 Task: Create ChildIssue0005 as Child Issue of Issue Issue0003 in Backlog  in Scrum Project Project0001 in Jira
Action: Mouse moved to (399, 451)
Screenshot: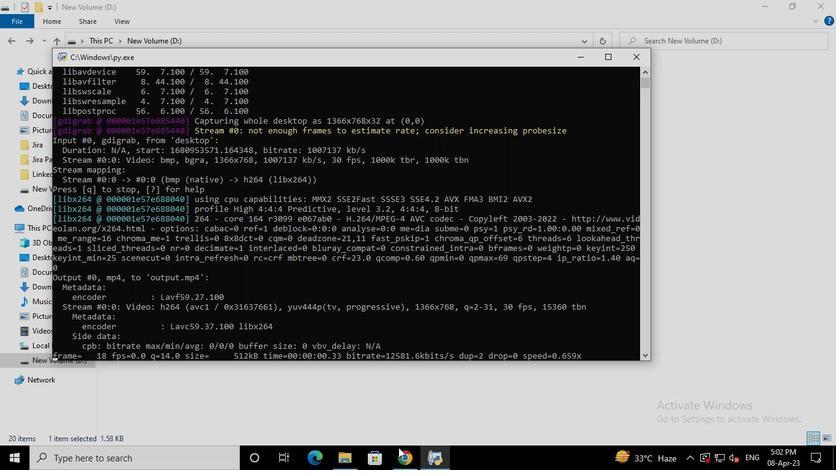 
Action: Mouse pressed left at (399, 451)
Screenshot: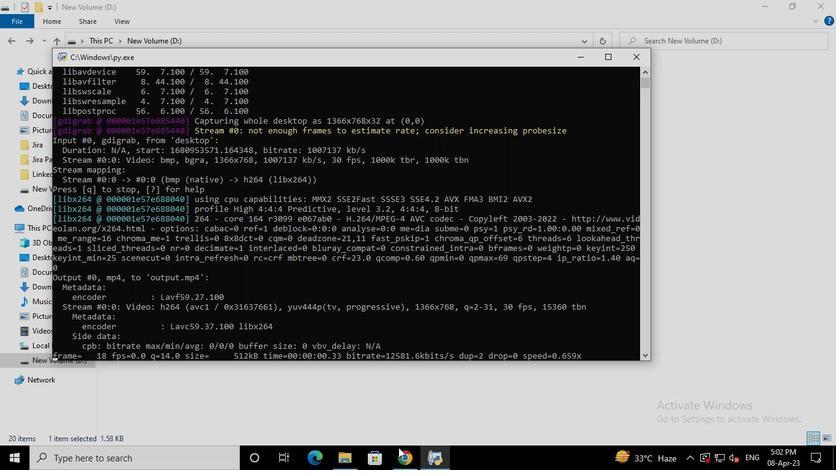 
Action: Mouse moved to (82, 188)
Screenshot: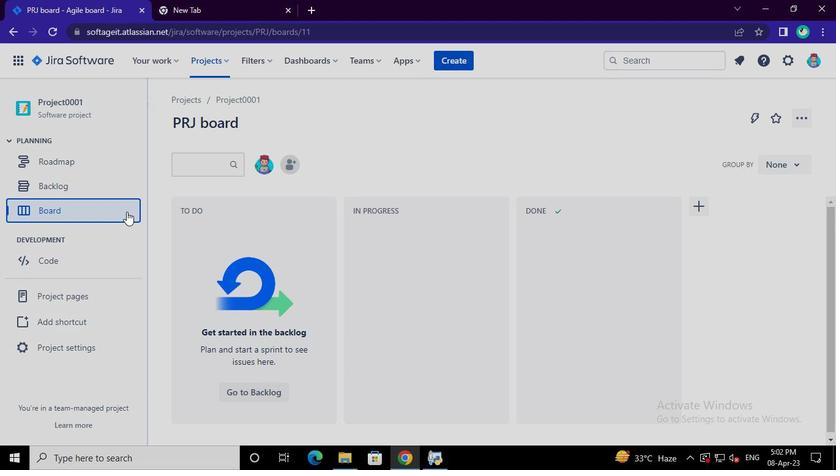 
Action: Mouse pressed left at (82, 188)
Screenshot: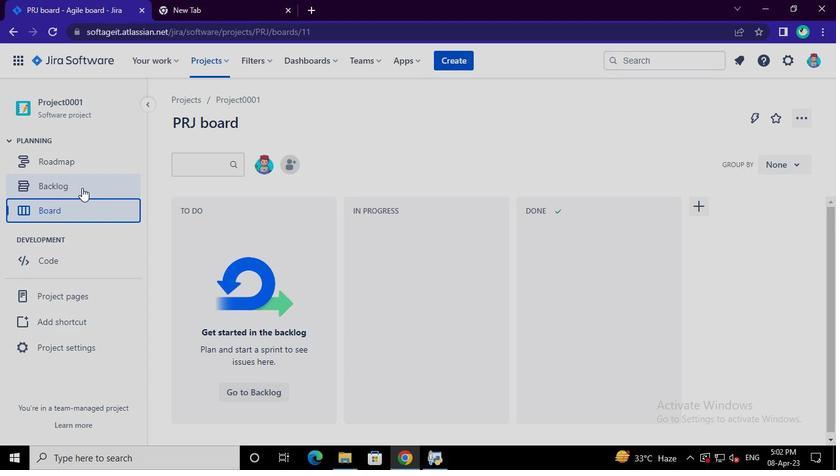 
Action: Mouse moved to (260, 330)
Screenshot: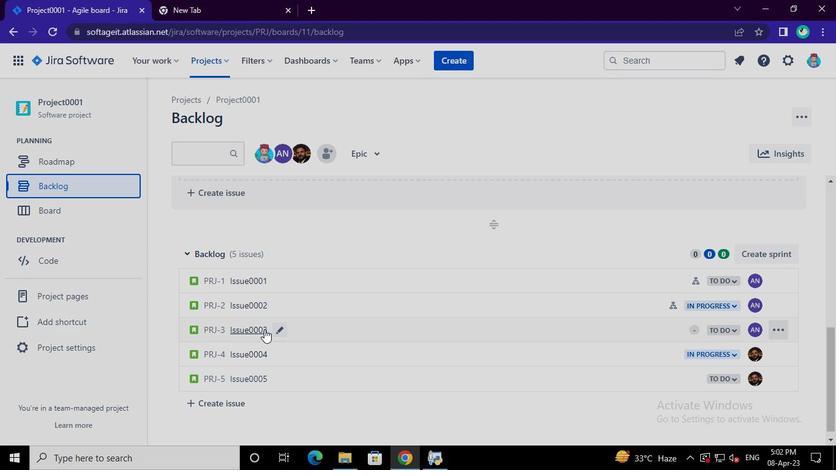 
Action: Mouse pressed left at (260, 330)
Screenshot: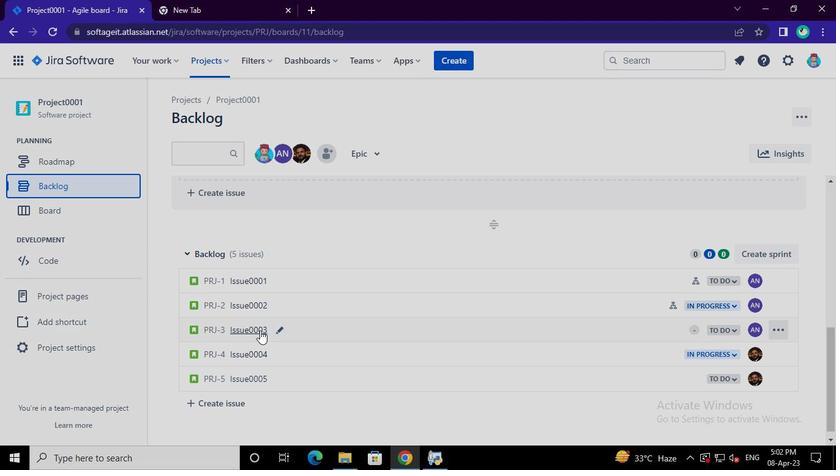 
Action: Mouse moved to (621, 246)
Screenshot: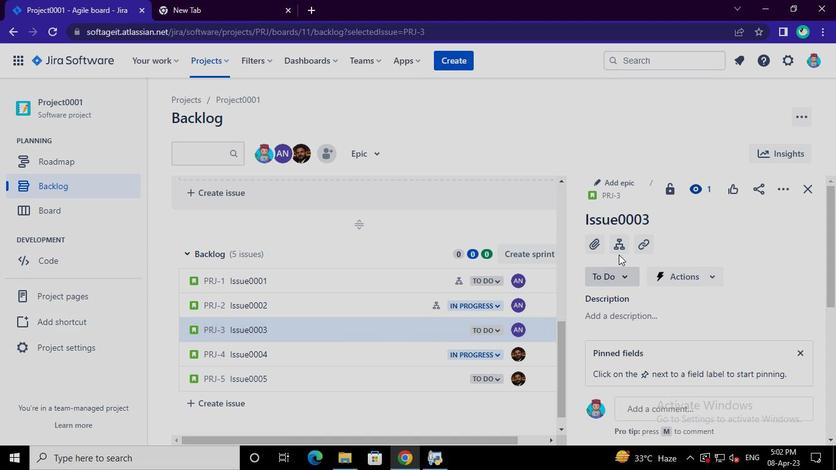 
Action: Mouse pressed left at (621, 246)
Screenshot: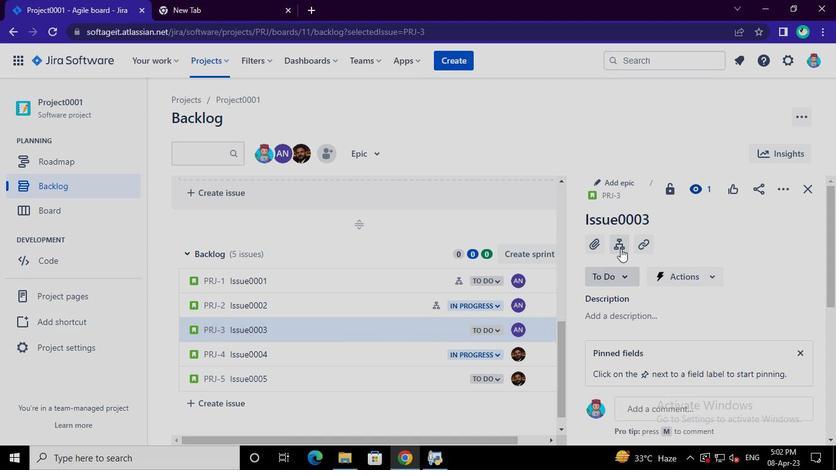 
Action: Mouse moved to (629, 294)
Screenshot: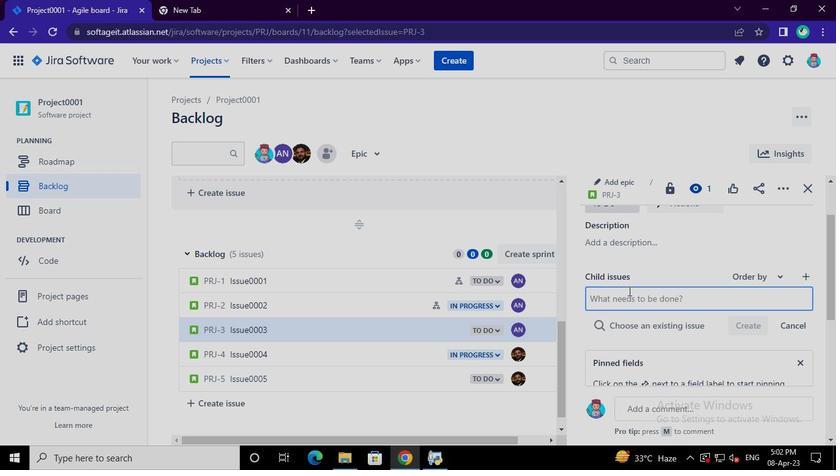 
Action: Mouse pressed left at (629, 294)
Screenshot: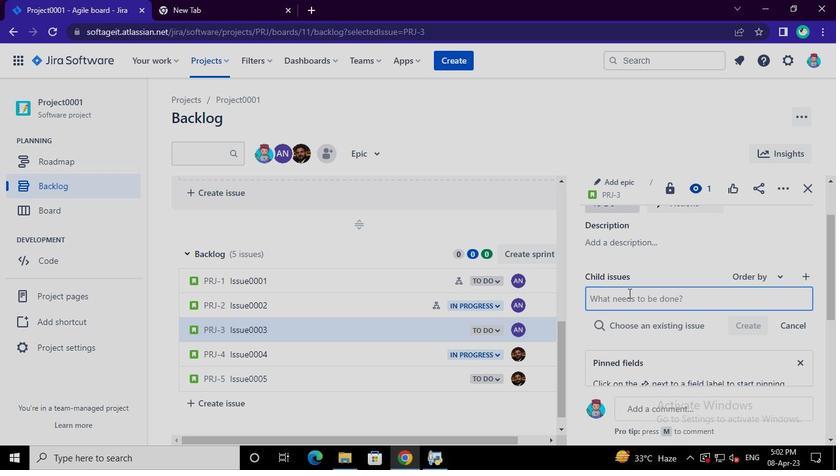 
Action: Mouse moved to (629, 295)
Screenshot: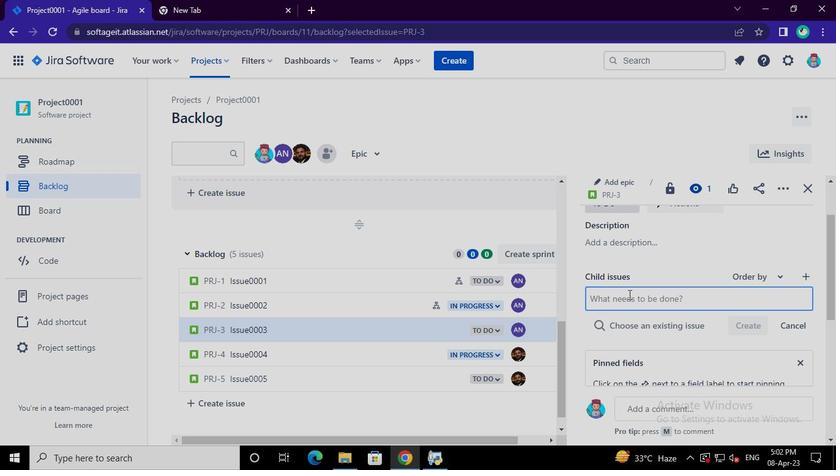 
Action: Keyboard Key.shift
Screenshot: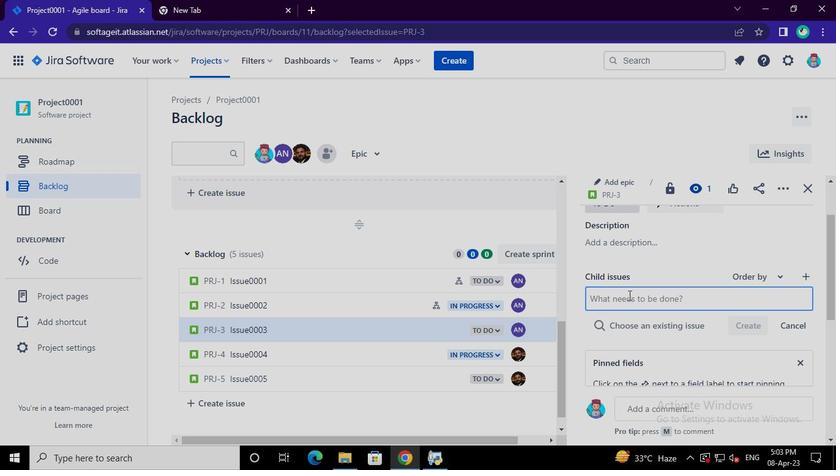 
Action: Keyboard C
Screenshot: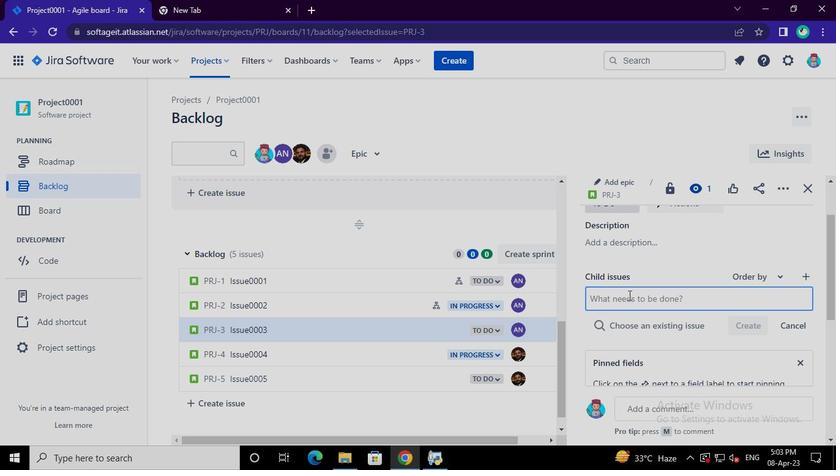 
Action: Keyboard h
Screenshot: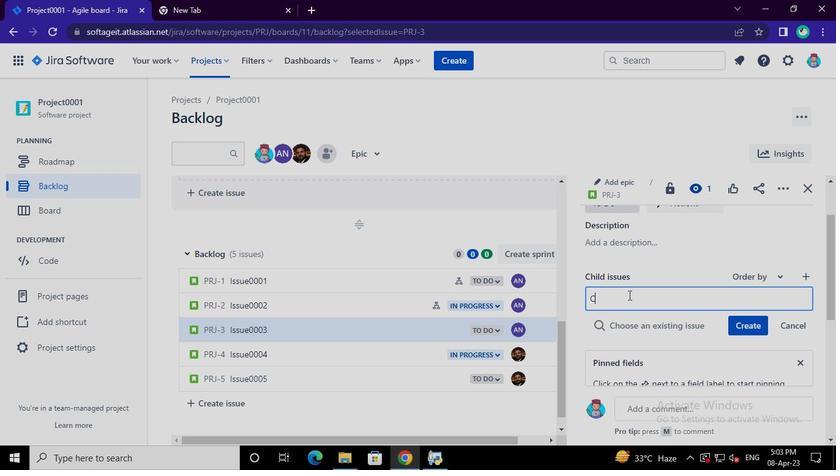 
Action: Keyboard i
Screenshot: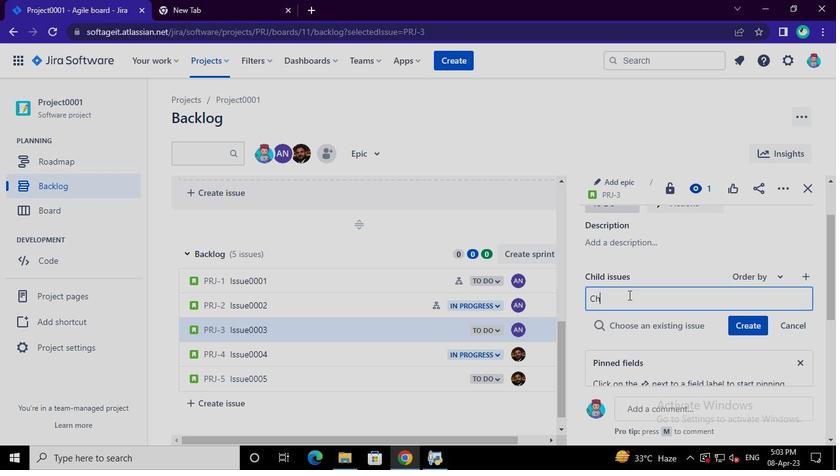 
Action: Keyboard l
Screenshot: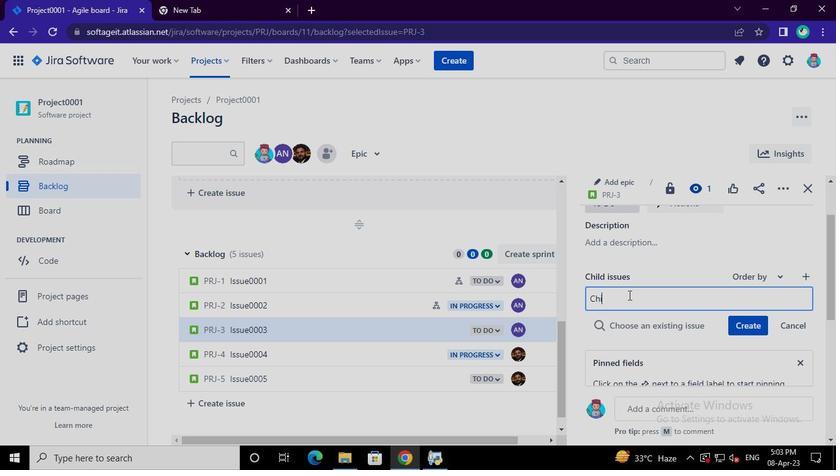 
Action: Keyboard d
Screenshot: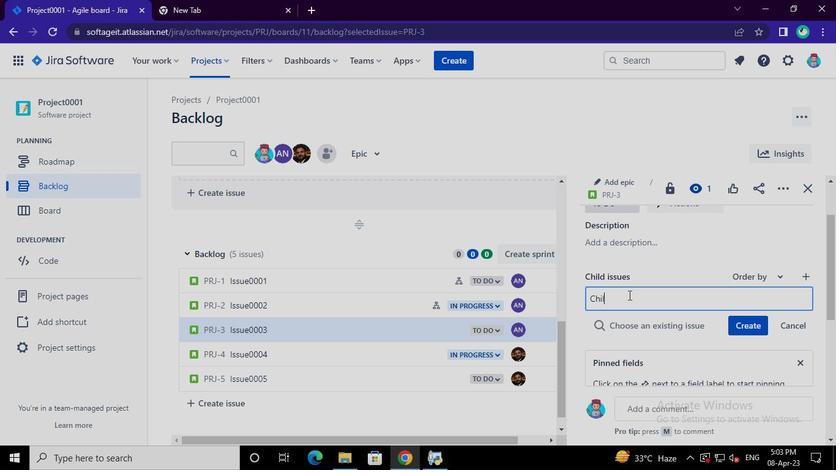 
Action: Keyboard Key.shift
Screenshot: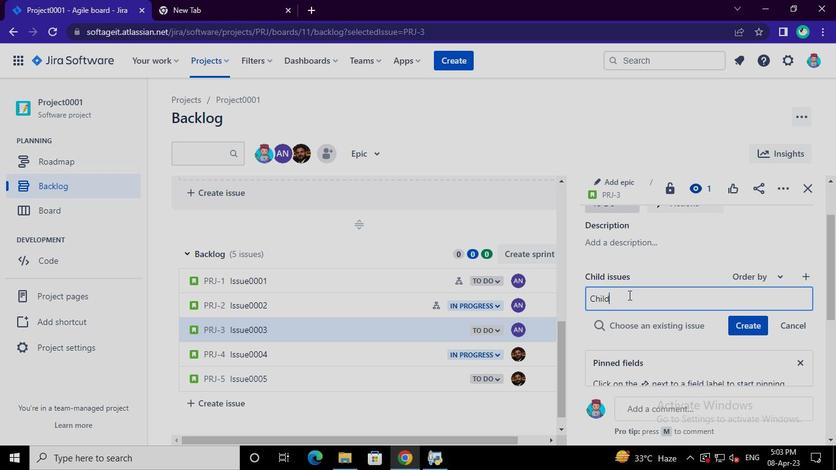 
Action: Keyboard I
Screenshot: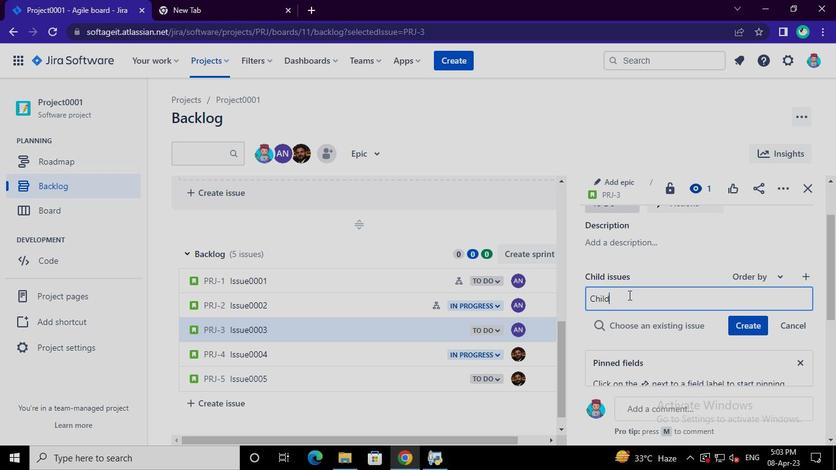 
Action: Keyboard s
Screenshot: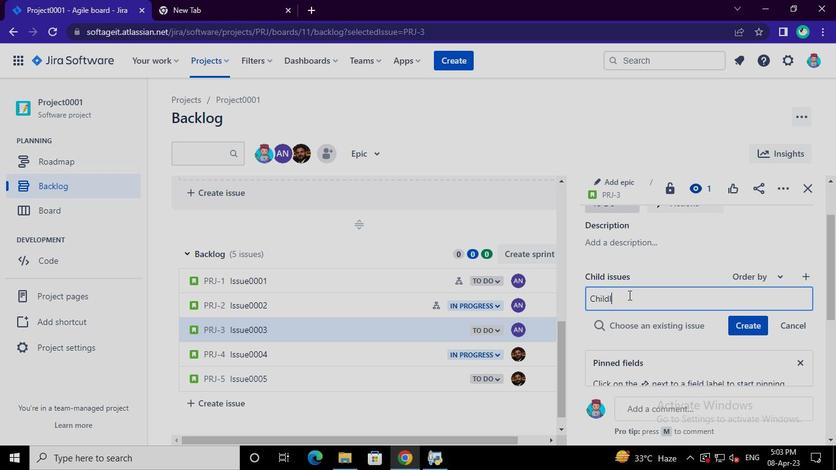 
Action: Keyboard s
Screenshot: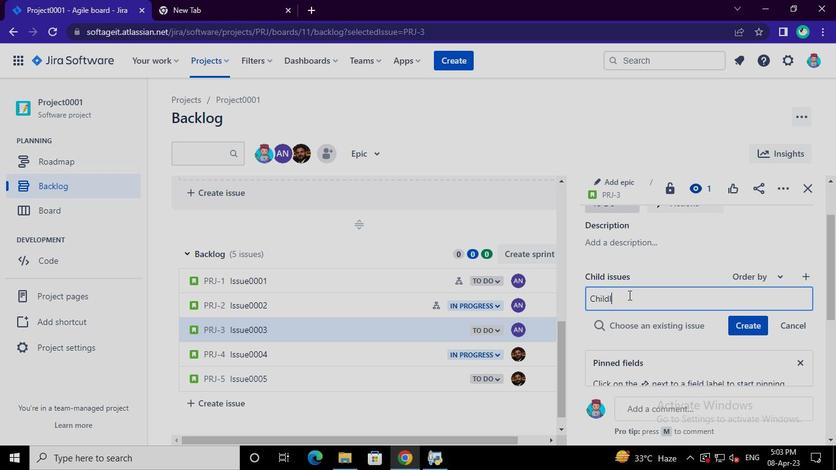 
Action: Keyboard u
Screenshot: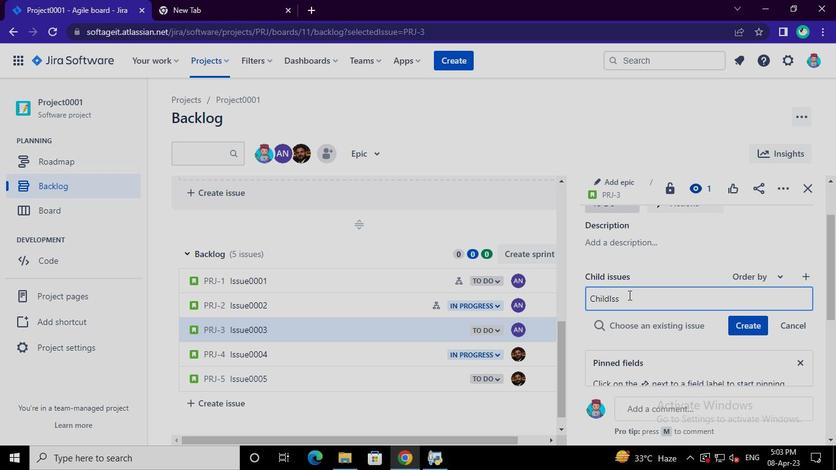 
Action: Keyboard e
Screenshot: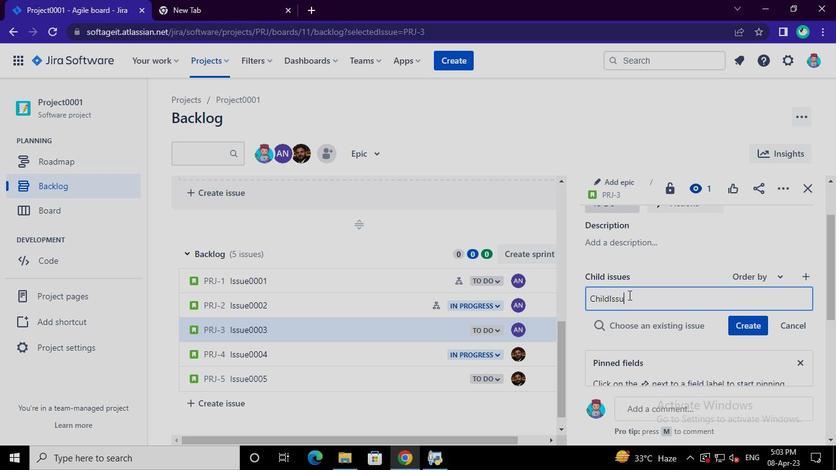 
Action: Keyboard <96>
Screenshot: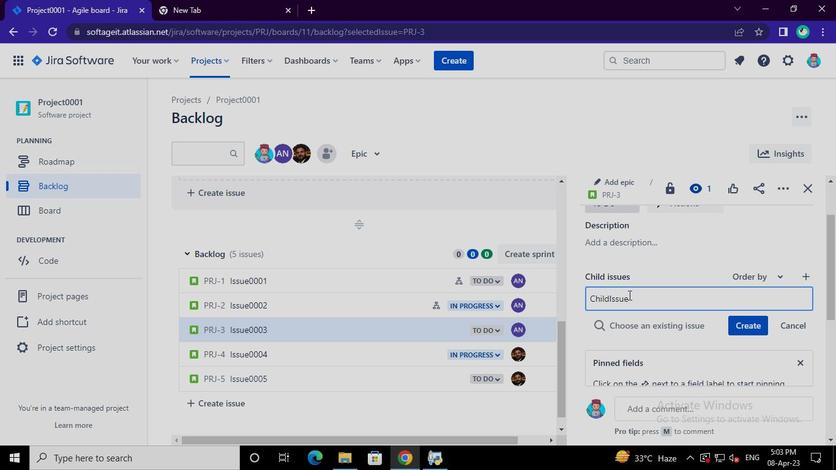 
Action: Keyboard <96>
Screenshot: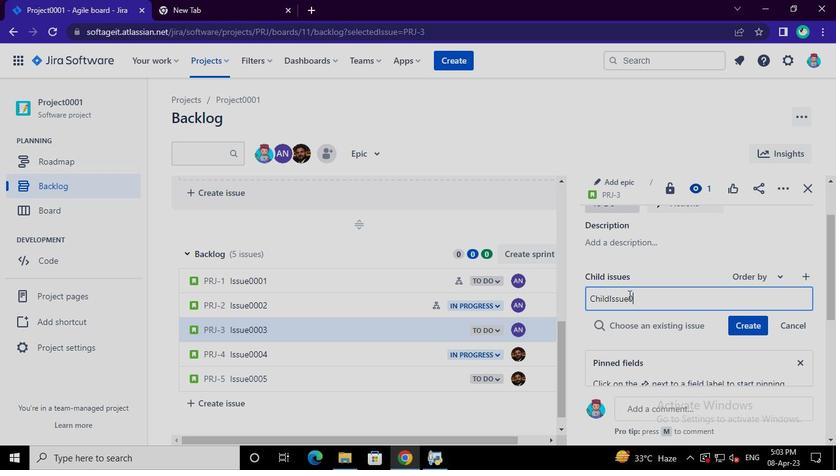 
Action: Keyboard <96>
Screenshot: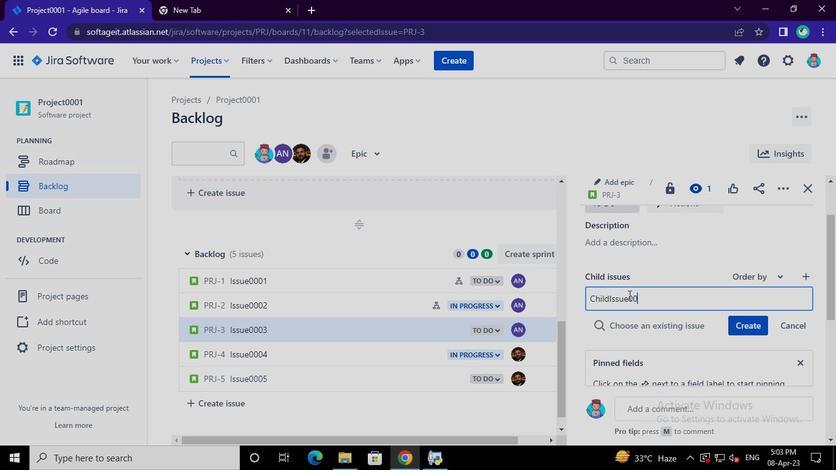 
Action: Keyboard <101>
Screenshot: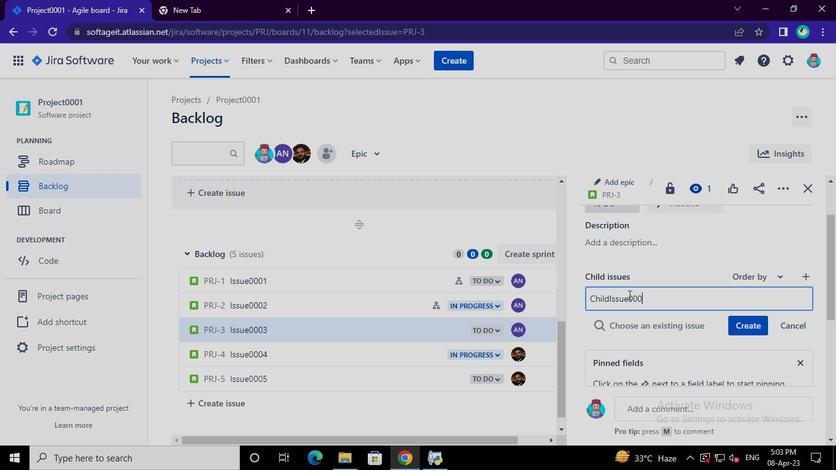 
Action: Mouse moved to (741, 325)
Screenshot: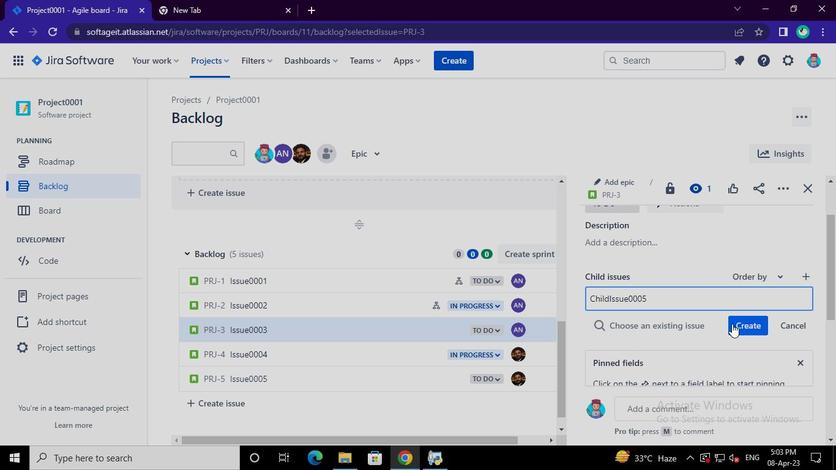 
Action: Mouse pressed left at (741, 325)
Screenshot: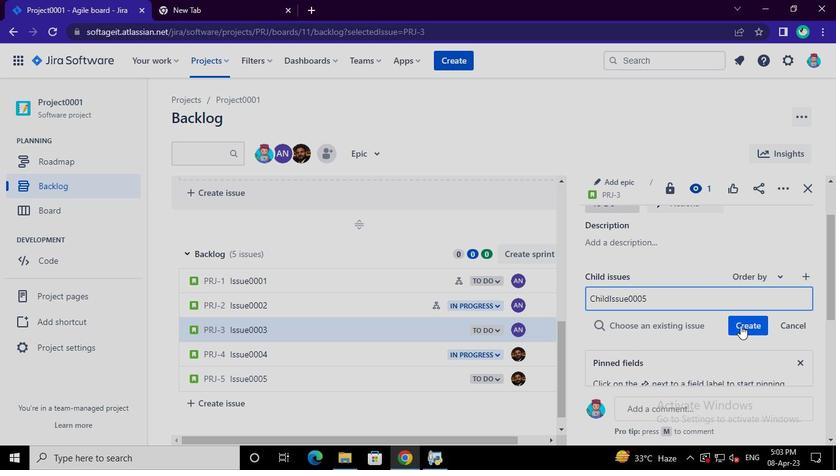 
Action: Mouse moved to (436, 465)
Screenshot: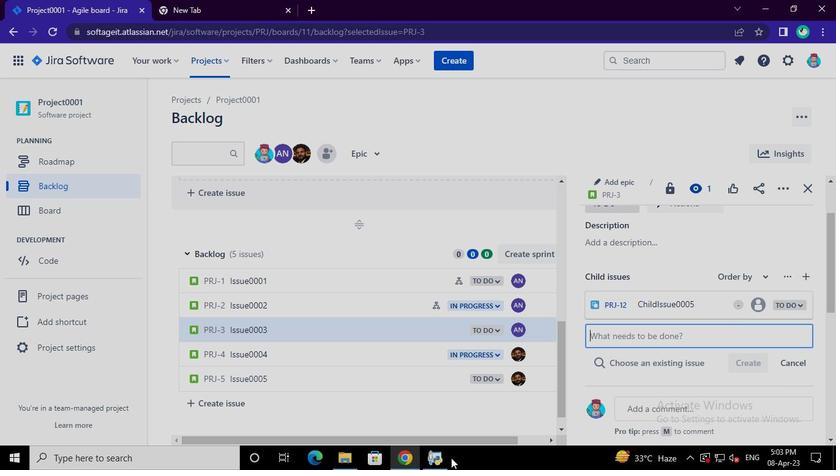 
Action: Mouse pressed left at (436, 465)
Screenshot: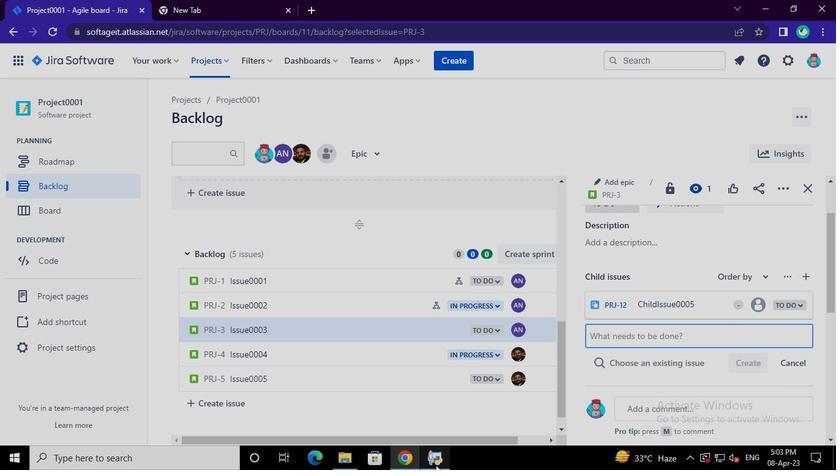 
Action: Mouse moved to (629, 61)
Screenshot: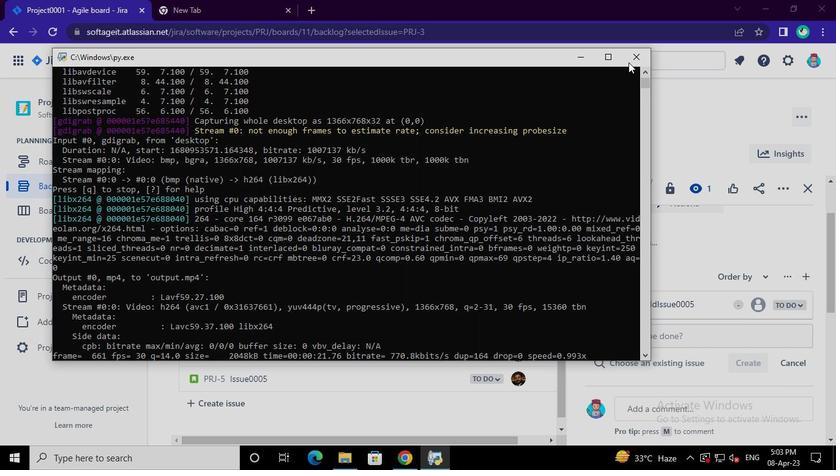 
Action: Mouse pressed left at (629, 61)
Screenshot: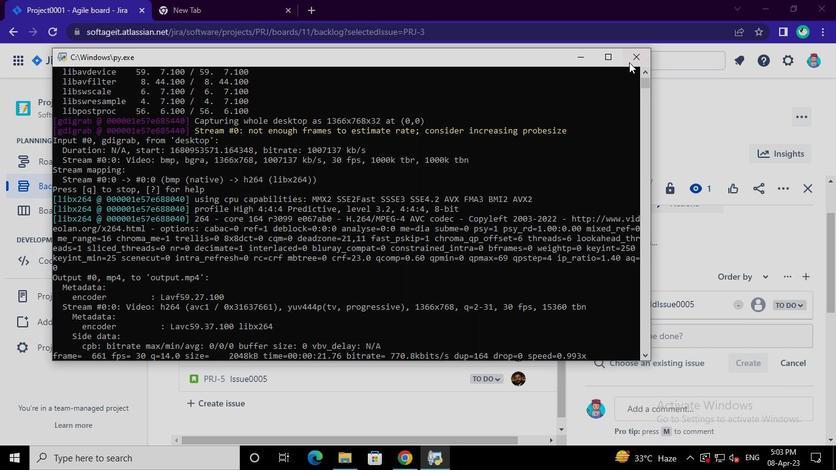 
